 Task: Add Sprouts Shredded Mexican Style Cheese to the cart.
Action: Mouse moved to (744, 278)
Screenshot: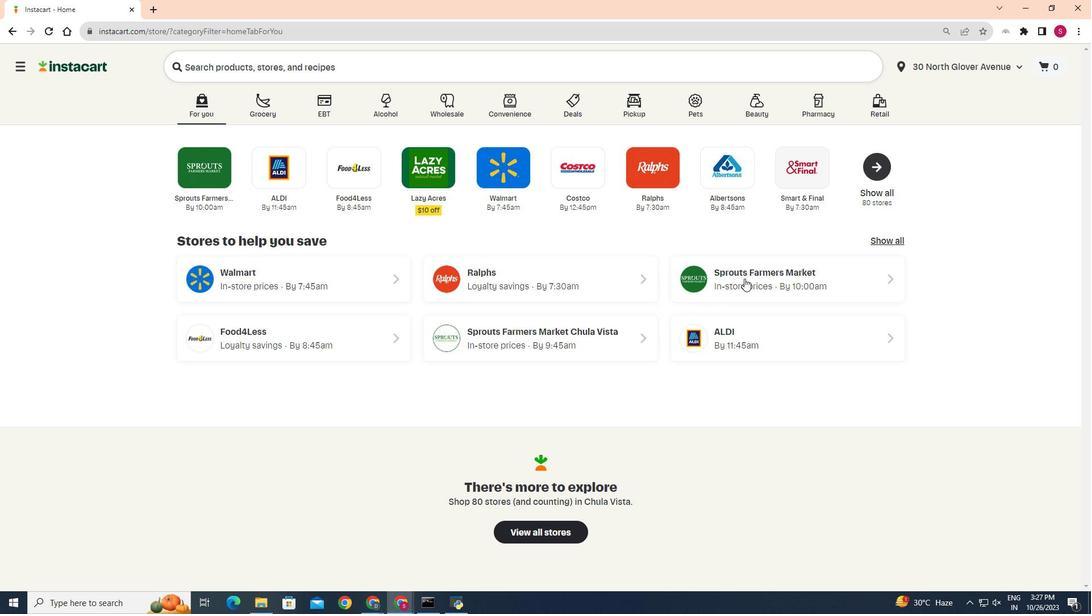 
Action: Mouse pressed left at (744, 278)
Screenshot: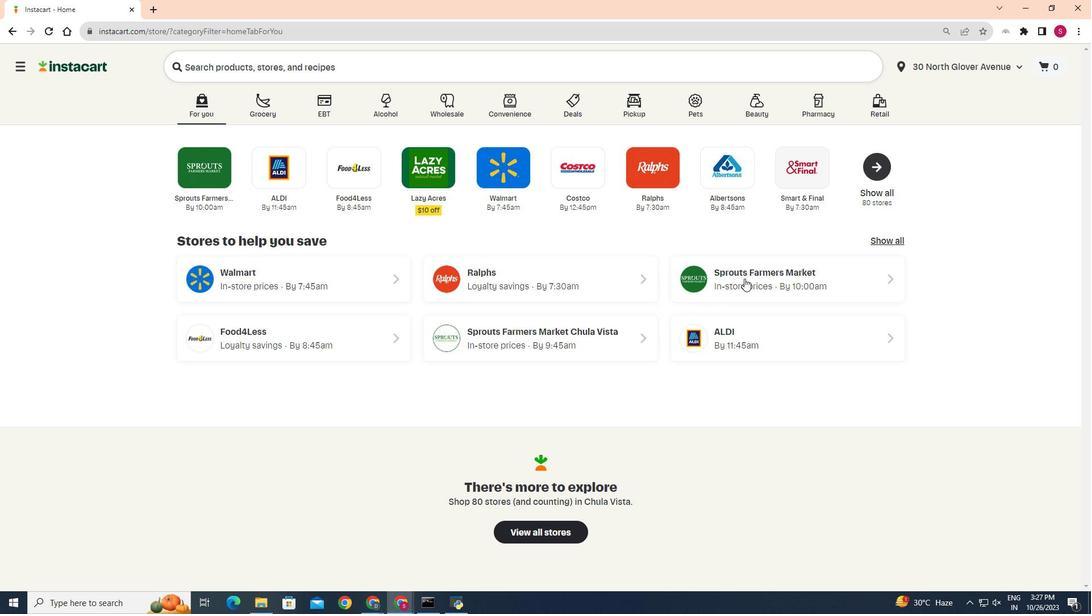 
Action: Mouse moved to (29, 481)
Screenshot: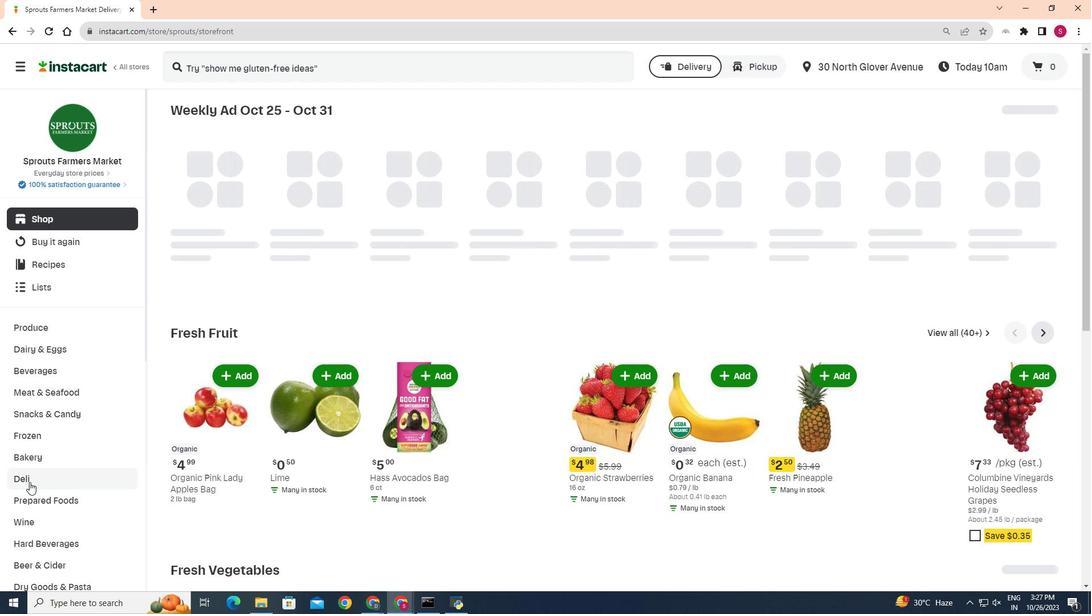 
Action: Mouse pressed left at (29, 481)
Screenshot: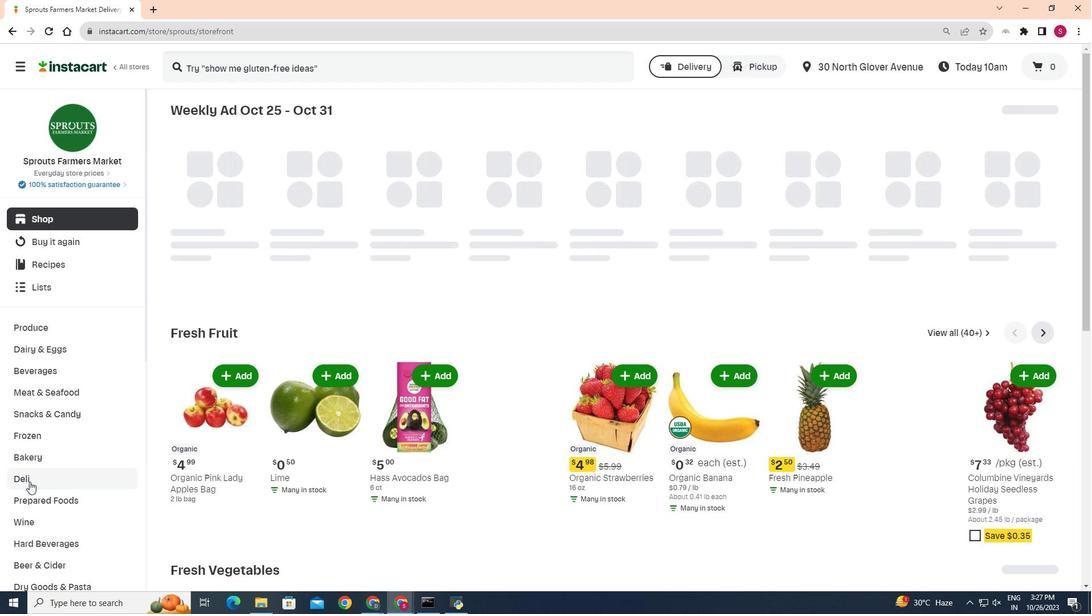 
Action: Mouse moved to (299, 140)
Screenshot: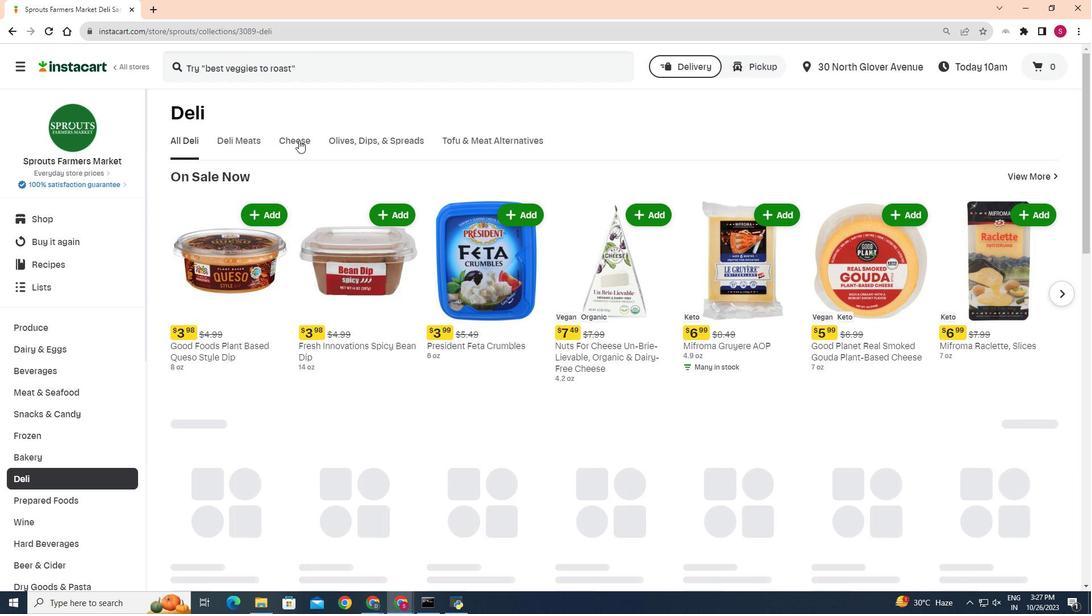 
Action: Mouse pressed left at (299, 140)
Screenshot: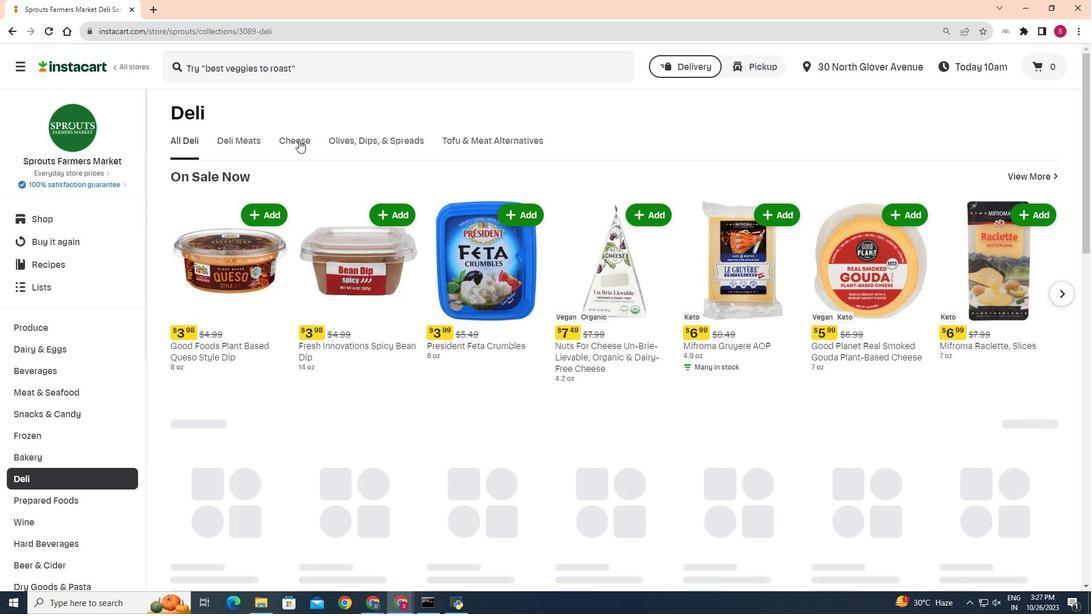 
Action: Mouse moved to (355, 184)
Screenshot: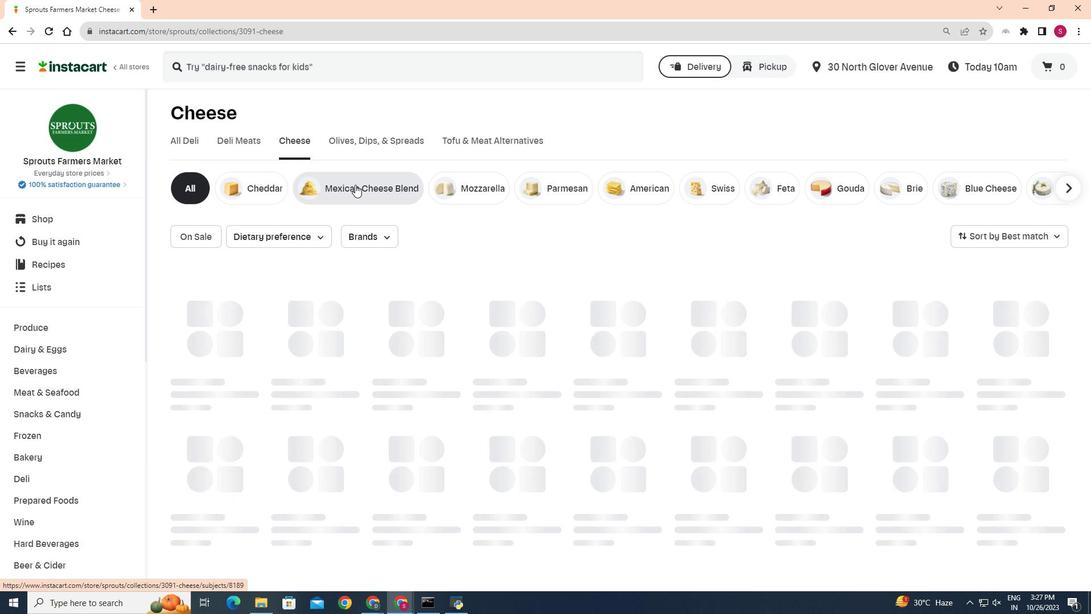 
Action: Mouse pressed left at (355, 184)
Screenshot: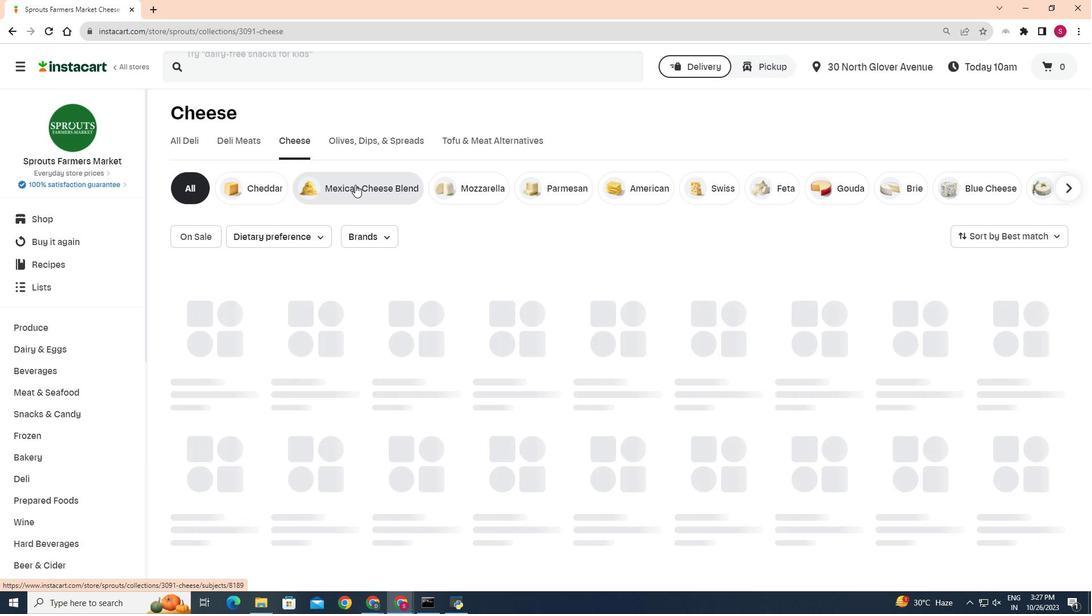 
Action: Mouse moved to (238, 294)
Screenshot: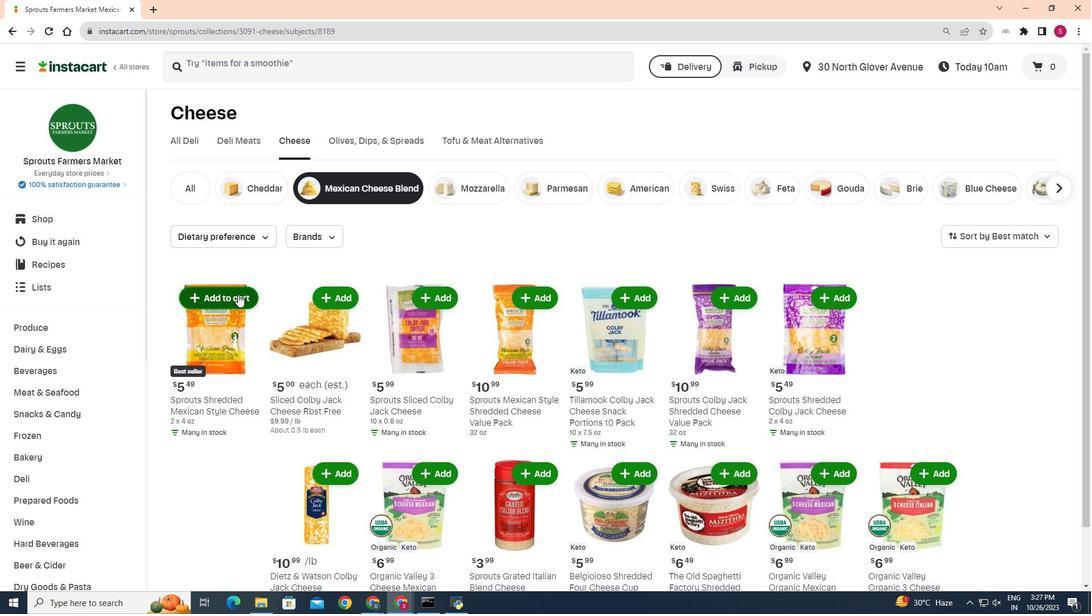 
Action: Mouse pressed left at (238, 294)
Screenshot: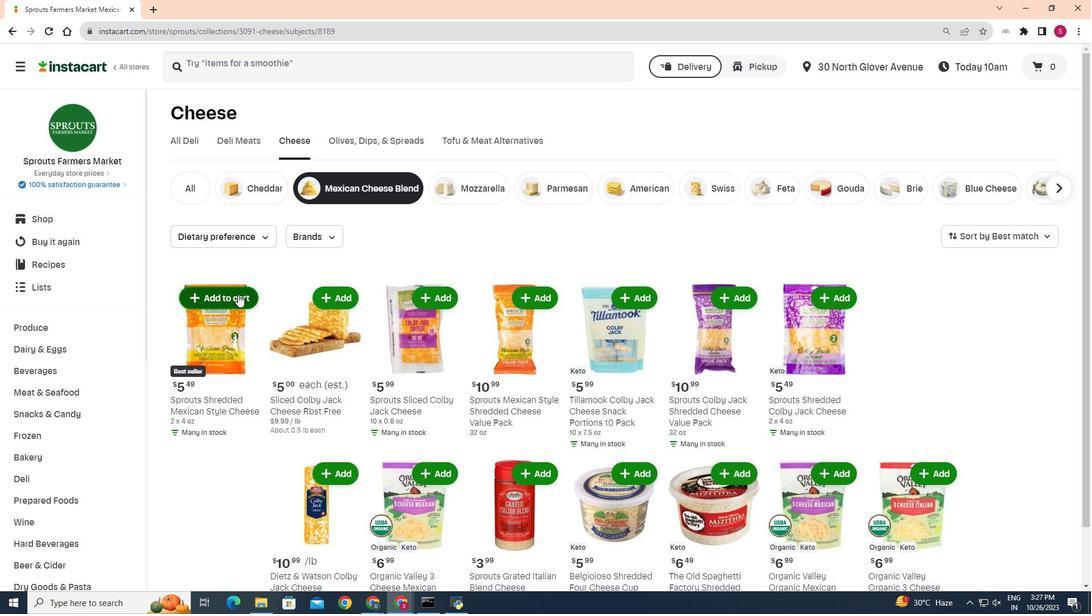
Action: Mouse moved to (385, 257)
Screenshot: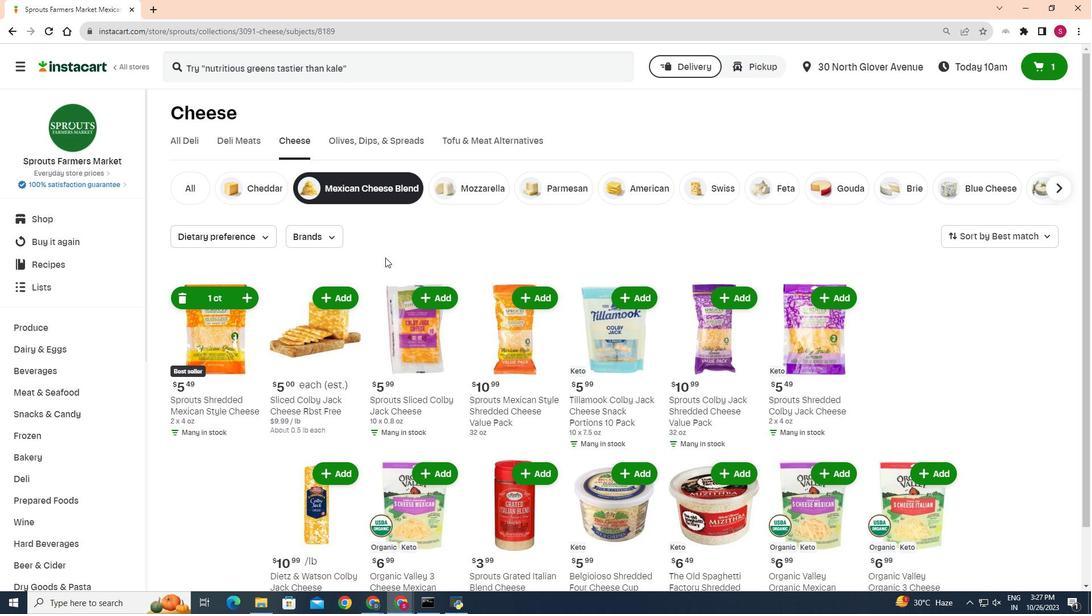 
